 Task: Sort the products by price (lowest first).
Action: Mouse moved to (16, 75)
Screenshot: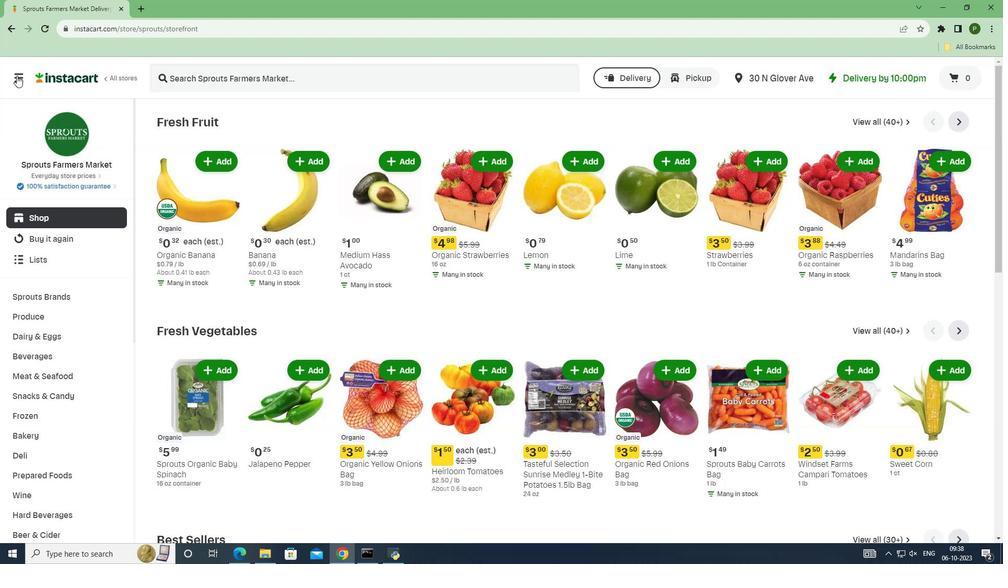 
Action: Mouse pressed left at (16, 75)
Screenshot: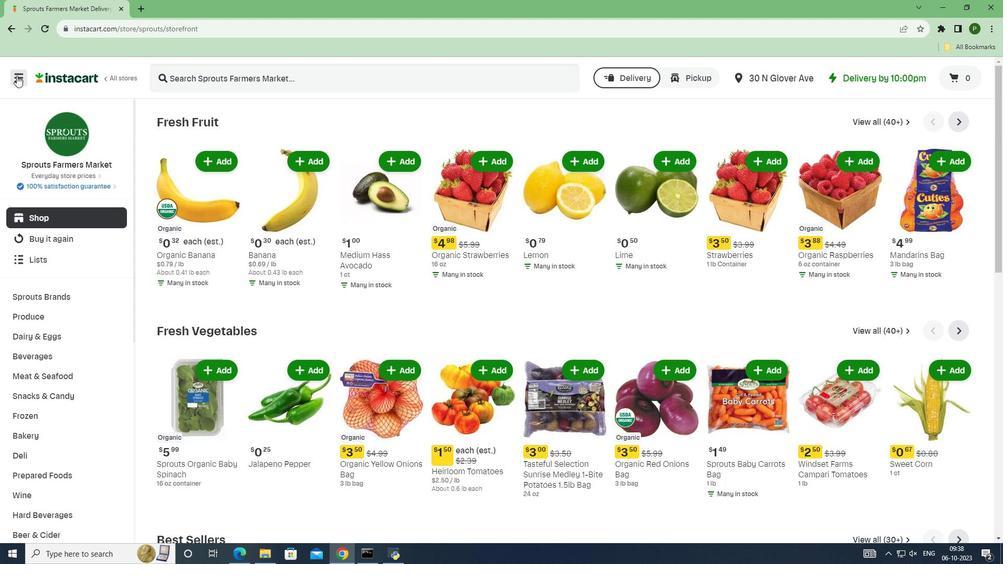 
Action: Mouse moved to (45, 270)
Screenshot: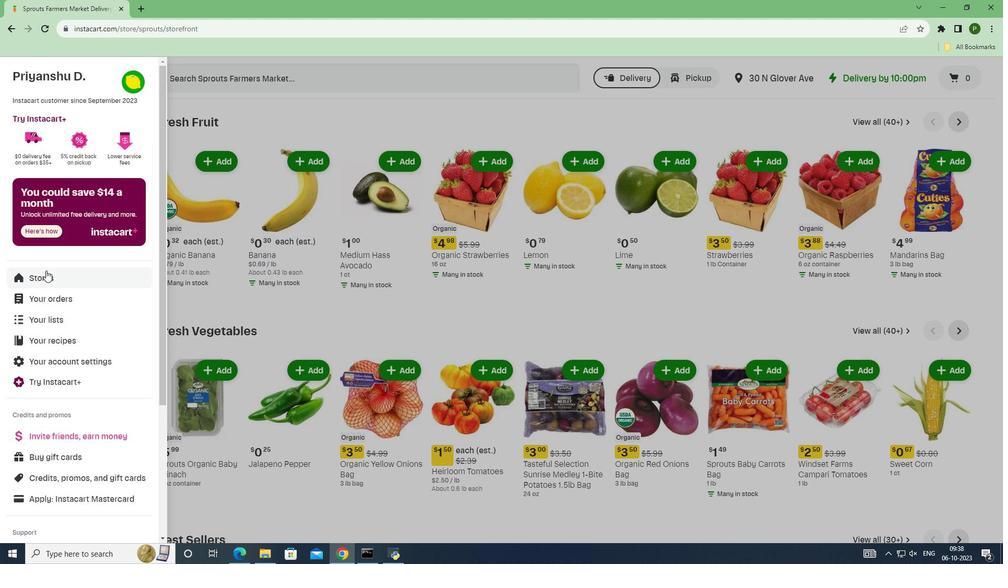 
Action: Mouse pressed left at (45, 270)
Screenshot: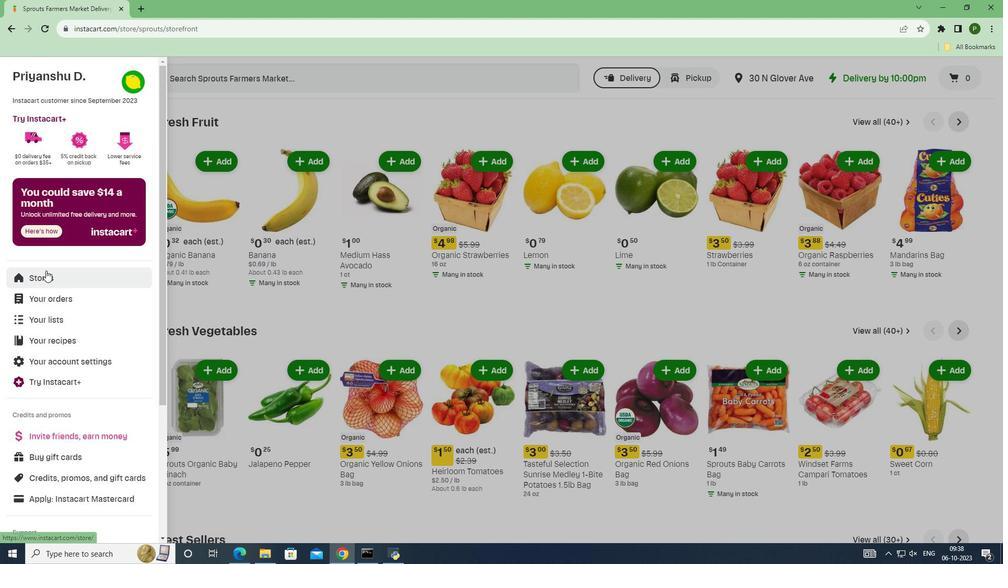 
Action: Mouse moved to (231, 126)
Screenshot: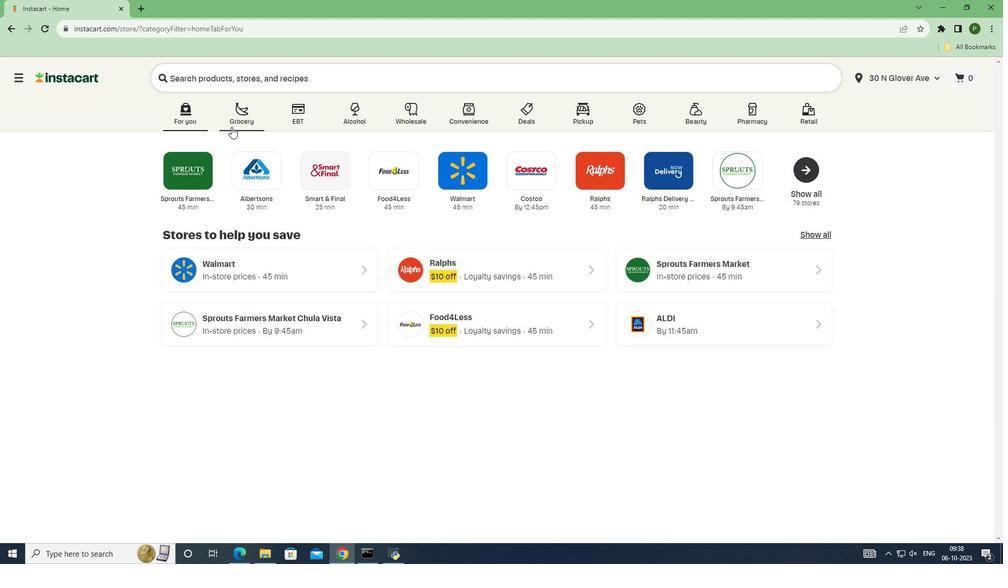 
Action: Mouse pressed left at (231, 126)
Screenshot: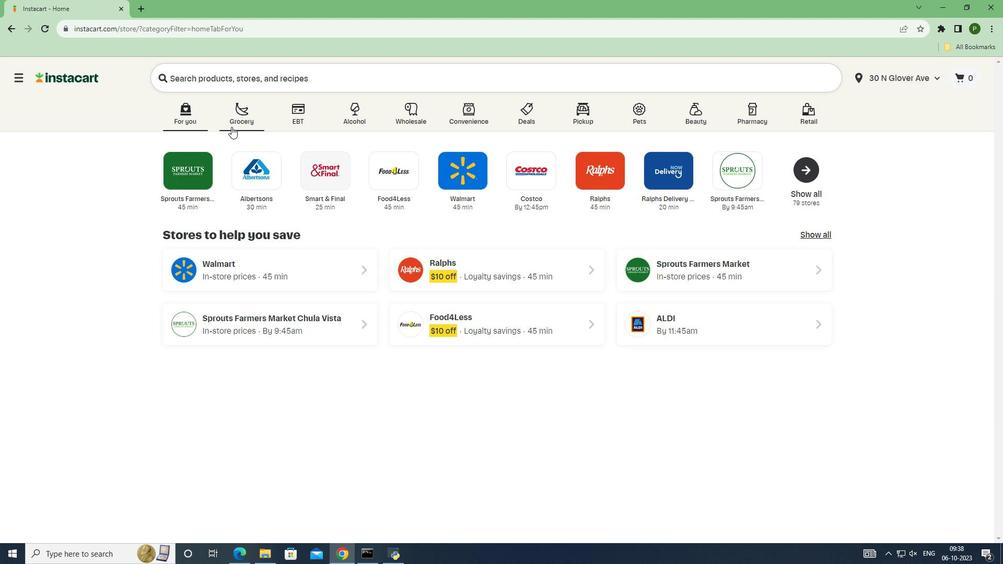 
Action: Mouse moved to (632, 241)
Screenshot: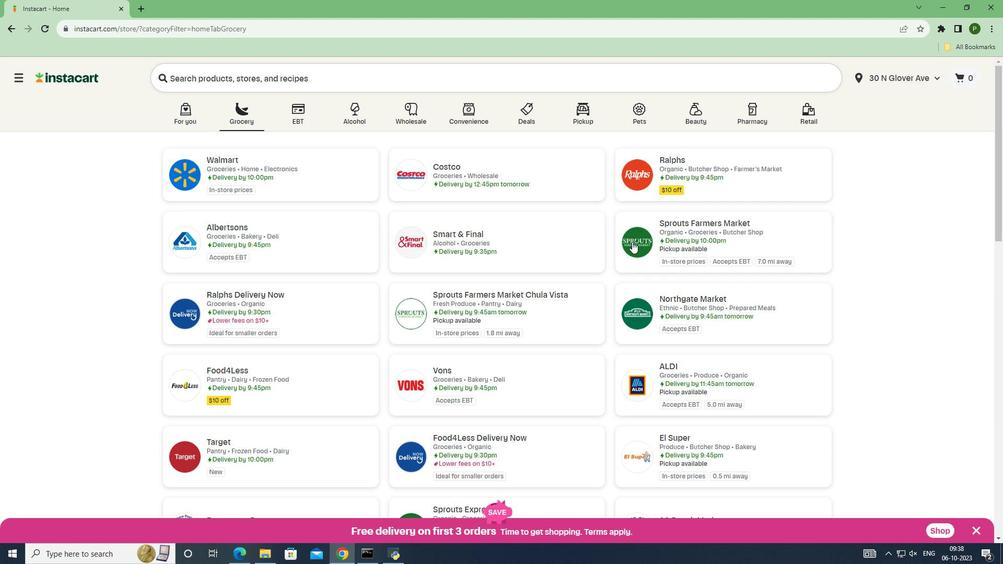 
Action: Mouse pressed left at (632, 241)
Screenshot: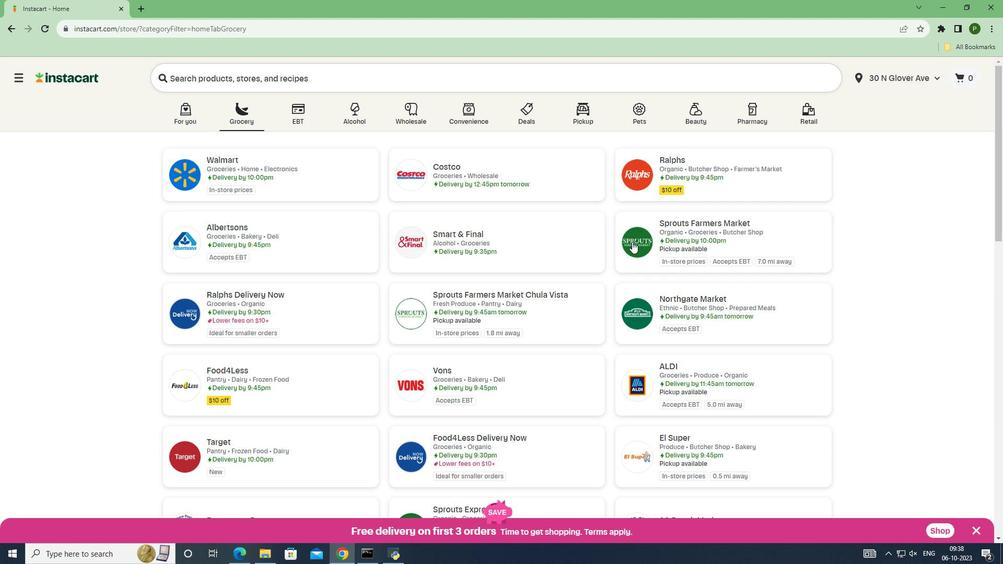 
Action: Mouse moved to (87, 294)
Screenshot: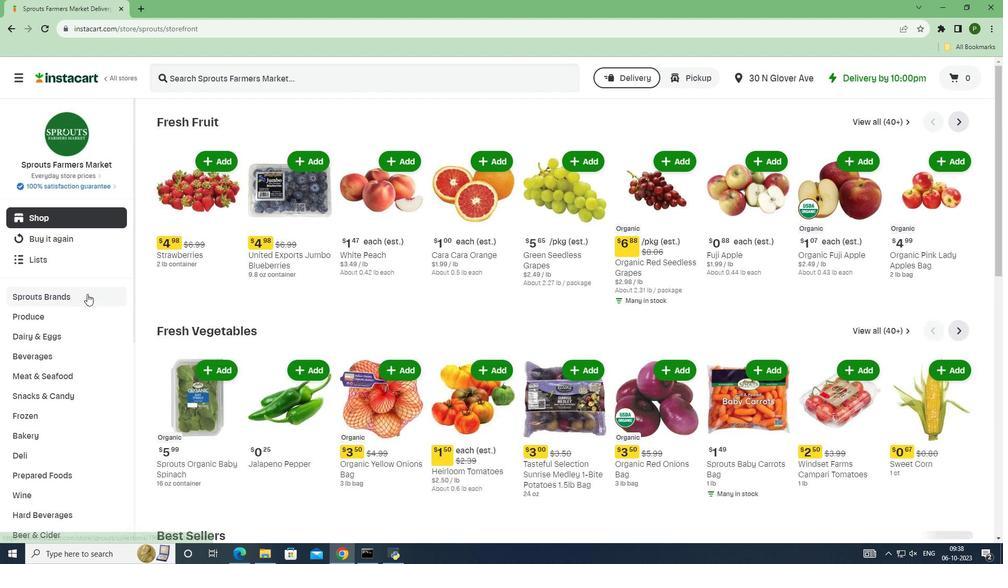 
Action: Mouse pressed left at (87, 294)
Screenshot: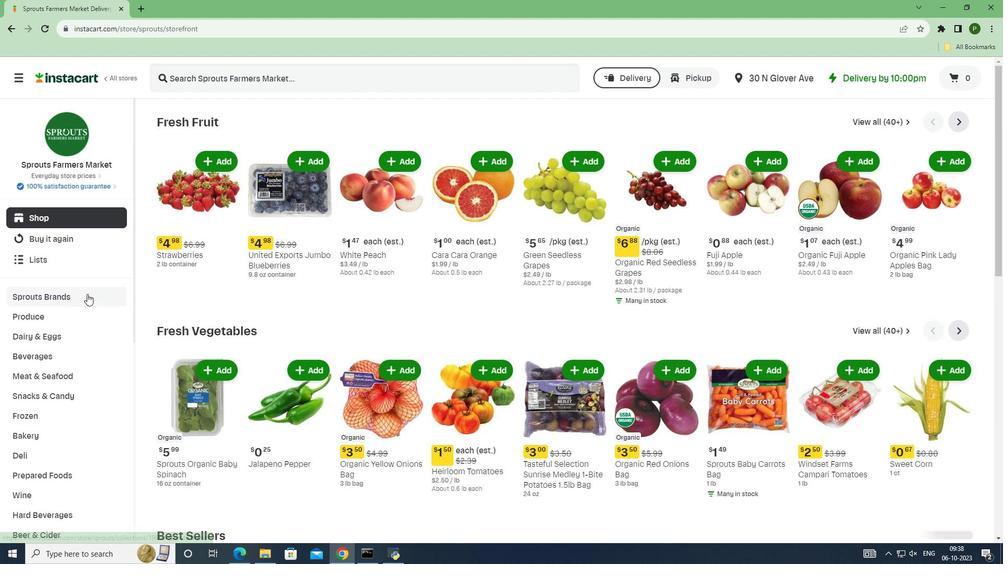 
Action: Mouse moved to (77, 431)
Screenshot: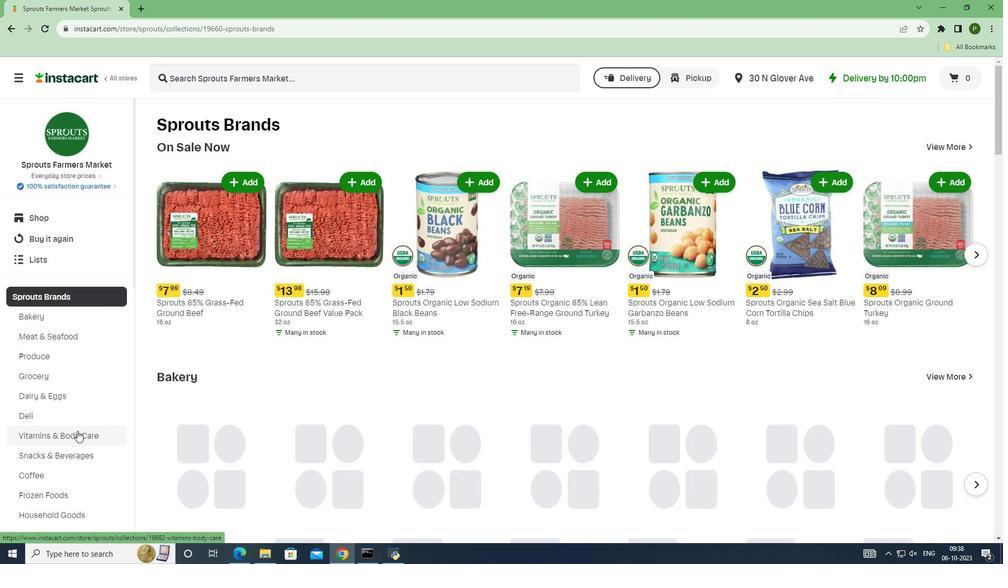 
Action: Mouse pressed left at (77, 431)
Screenshot: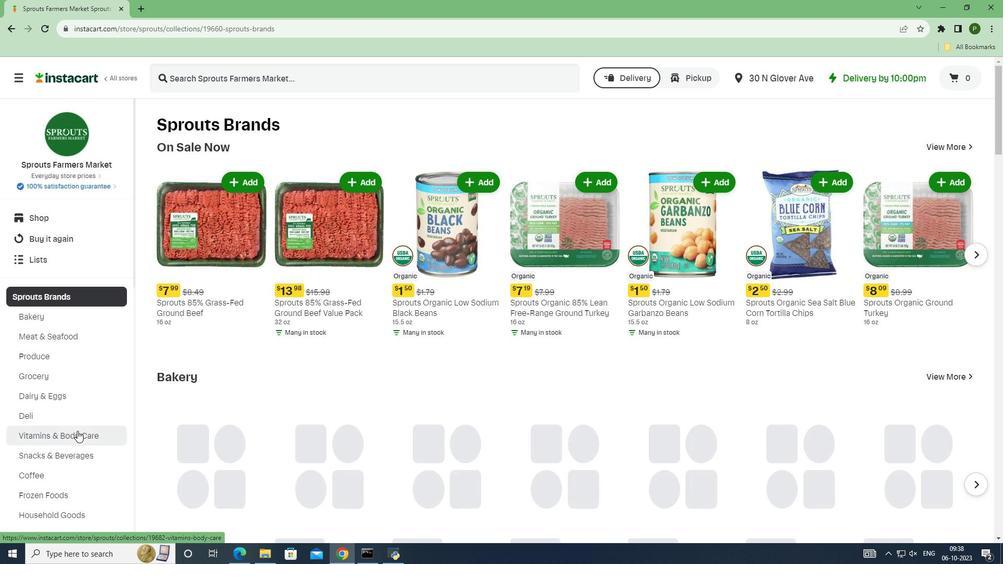 
Action: Mouse moved to (884, 150)
Screenshot: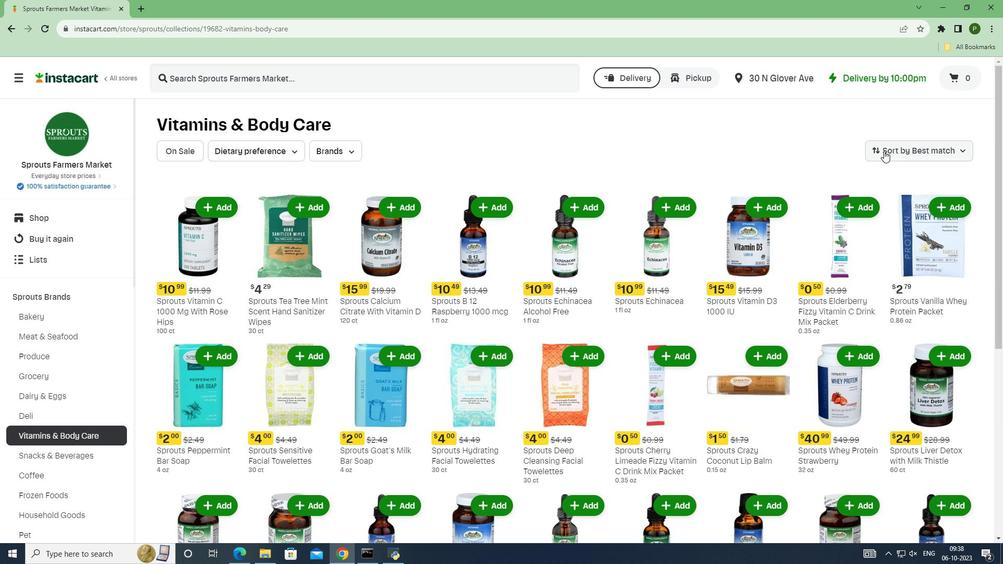 
Action: Mouse pressed left at (884, 150)
Screenshot: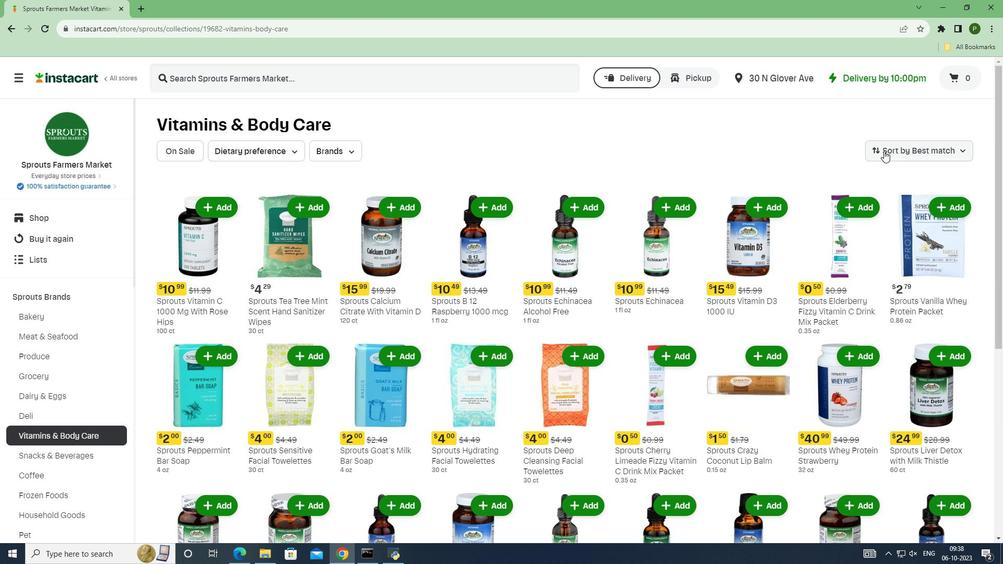
Action: Mouse moved to (895, 202)
Screenshot: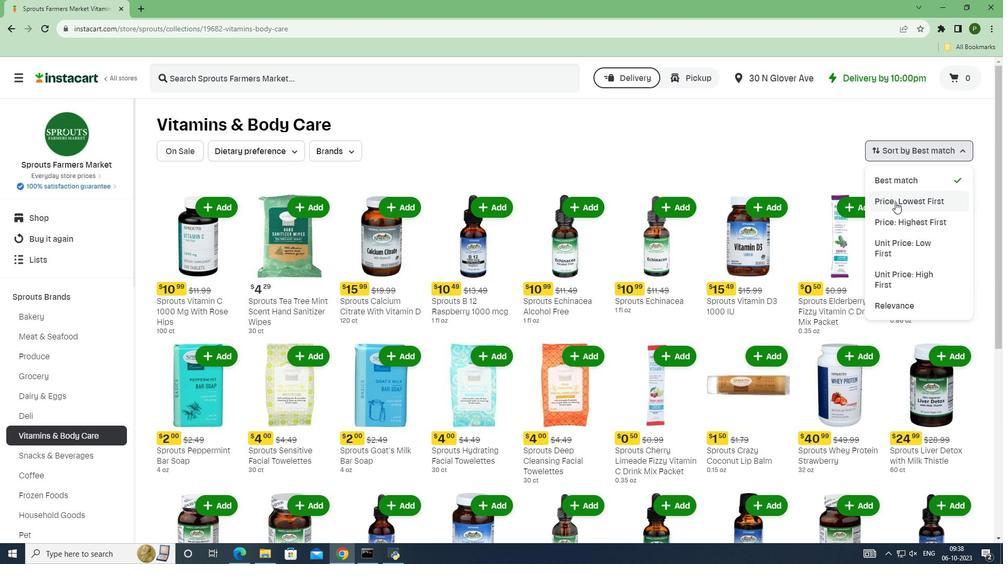 
Action: Mouse pressed left at (895, 202)
Screenshot: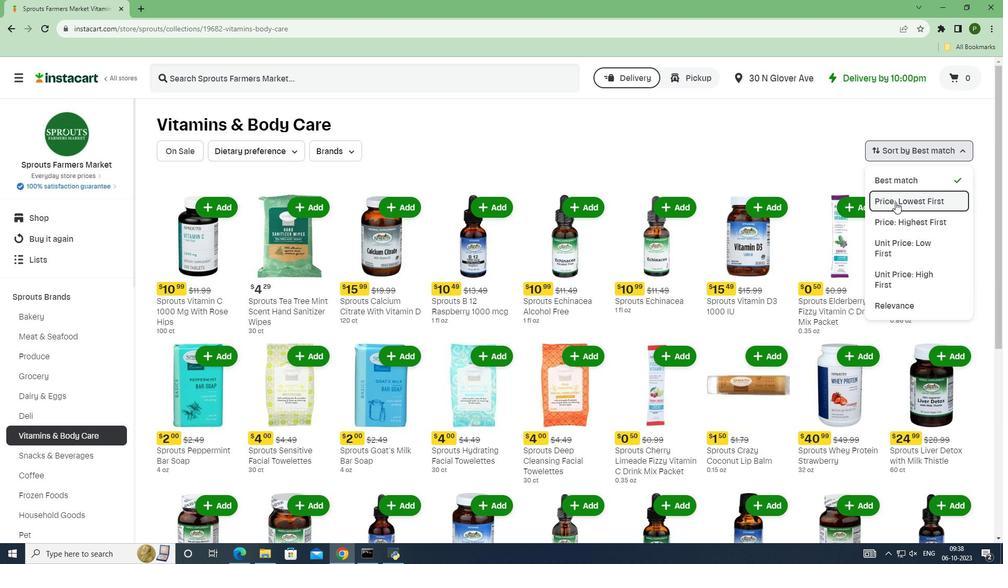 
Action: Mouse moved to (764, 189)
Screenshot: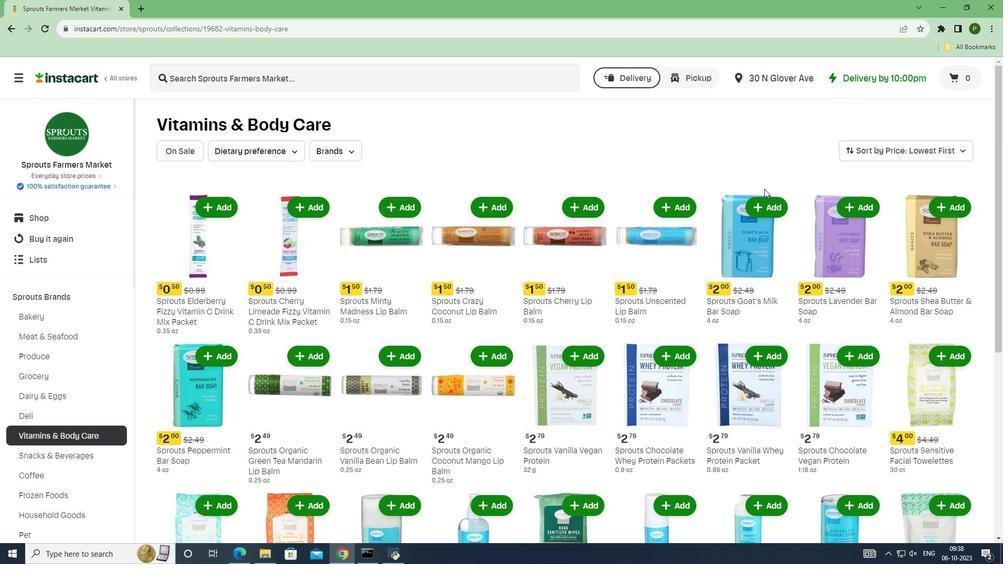 
